 Task: Locate the nearest caves and caverns to Mammoth Cave, Kentucky, and Linville Caverns, North Carolina.
Action: Key pressed <Key.caps_lock>M<Key.caps_lock>ammoth<Key.space>cave,<Key.caps_lock>K<Key.caps_lock>entucky<Key.enter>
Screenshot: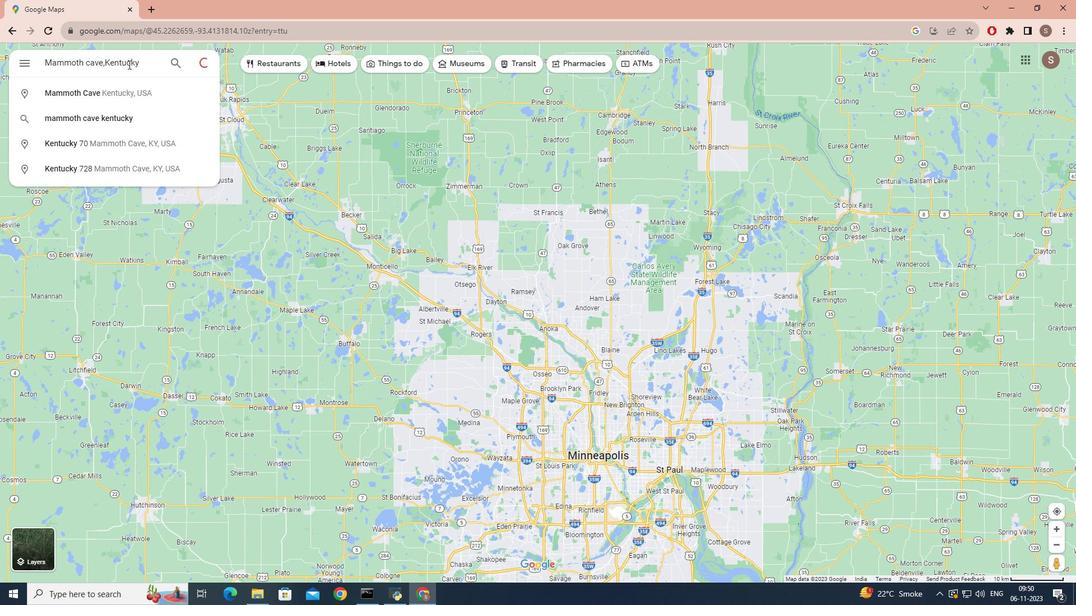 
Action: Mouse moved to (110, 255)
Screenshot: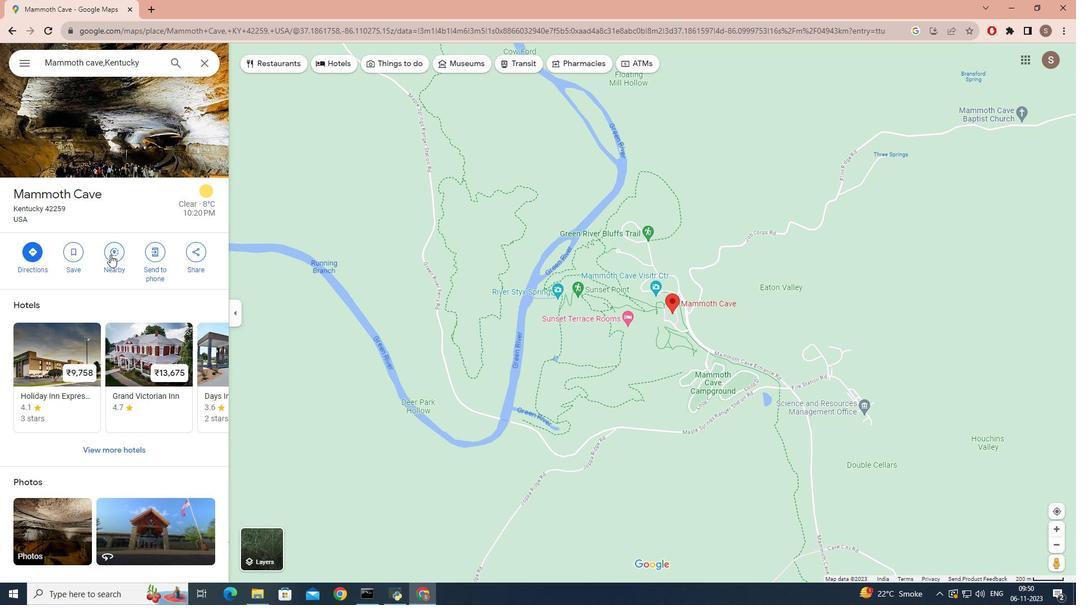 
Action: Mouse pressed left at (110, 255)
Screenshot: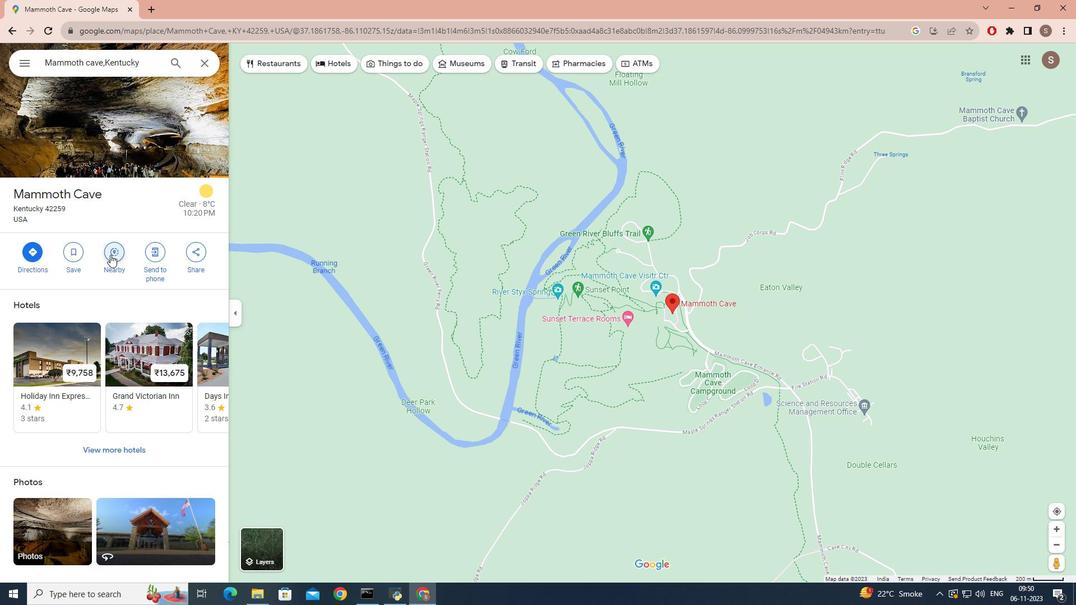 
Action: Mouse moved to (96, 60)
Screenshot: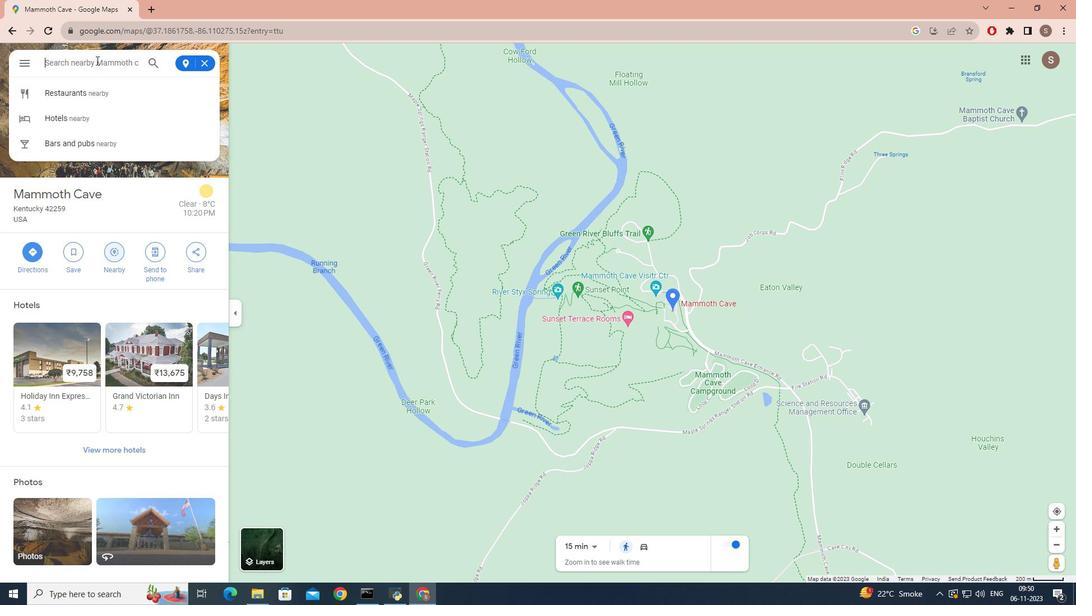 
Action: Mouse pressed left at (96, 60)
Screenshot: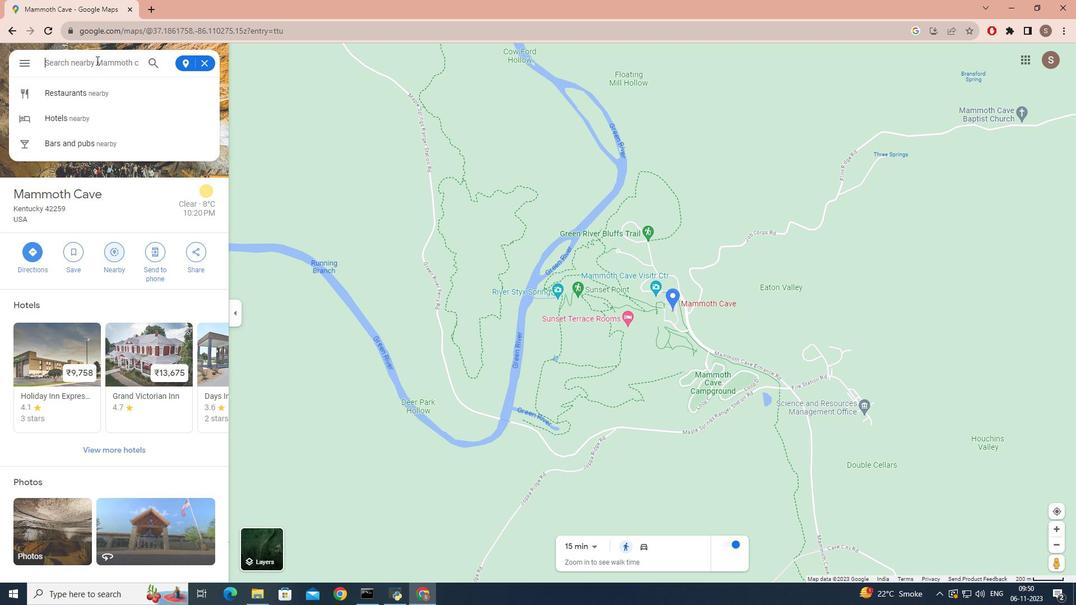 
Action: Key pressed caves<Key.space>and<Key.space>caverns<Key.enter>
Screenshot: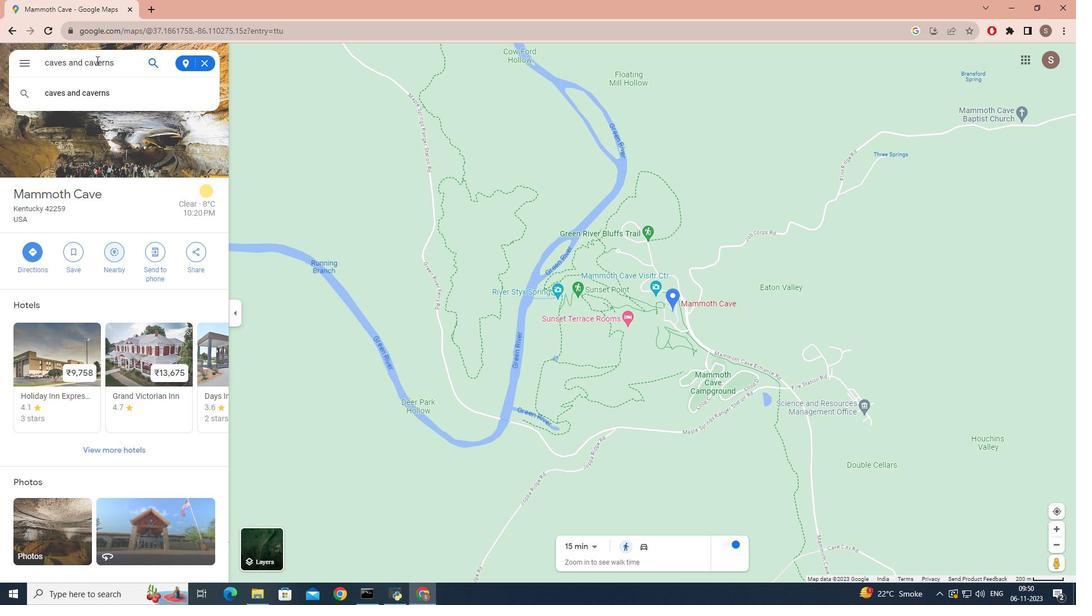 
Action: Mouse moved to (101, 175)
Screenshot: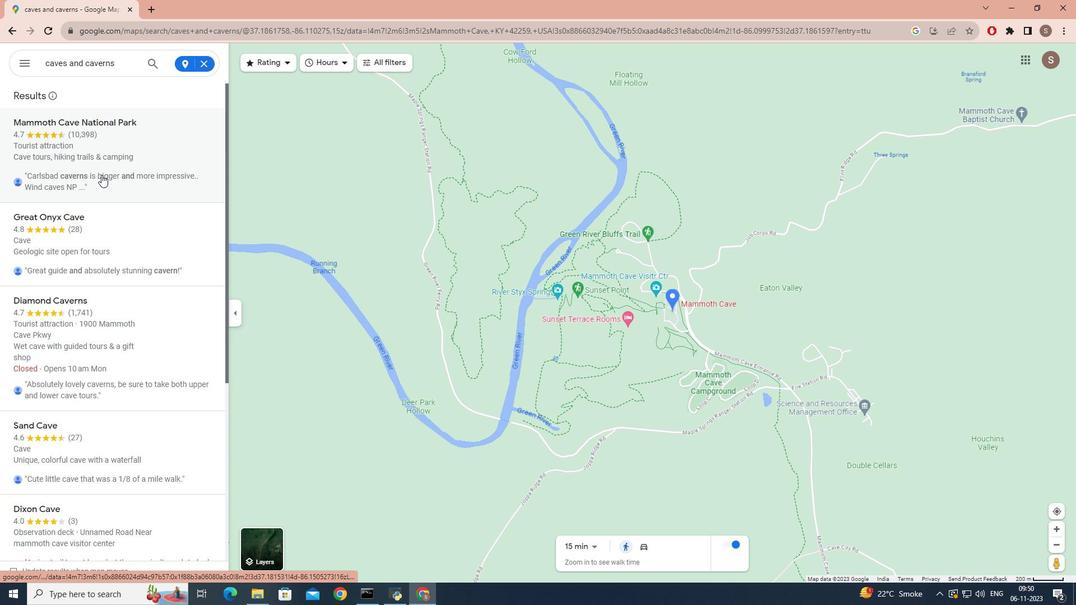 
Action: Mouse scrolled (101, 174) with delta (0, 0)
Screenshot: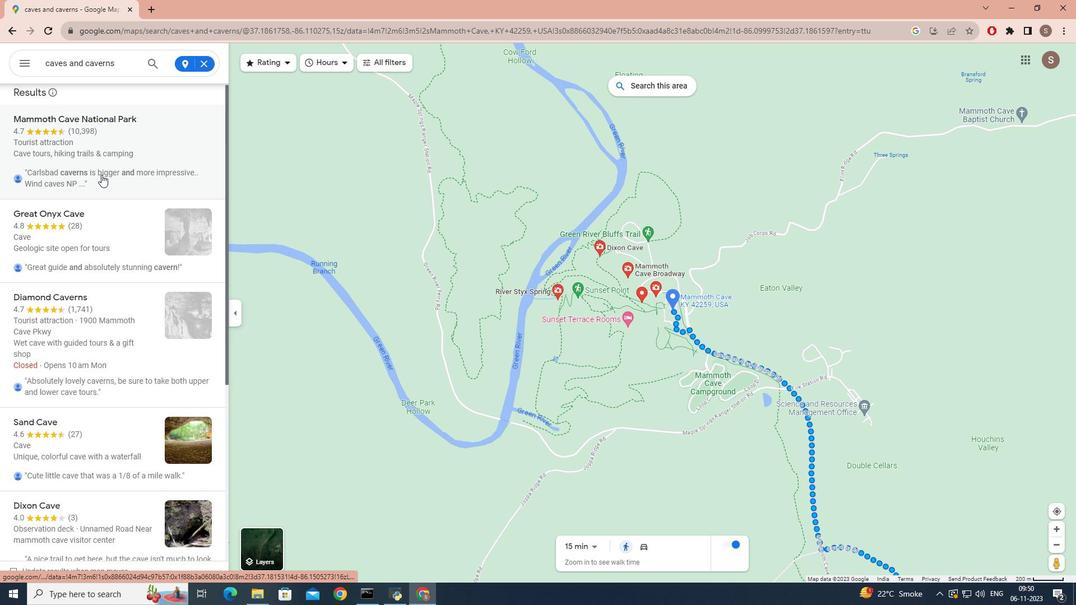 
Action: Mouse scrolled (101, 174) with delta (0, 0)
Screenshot: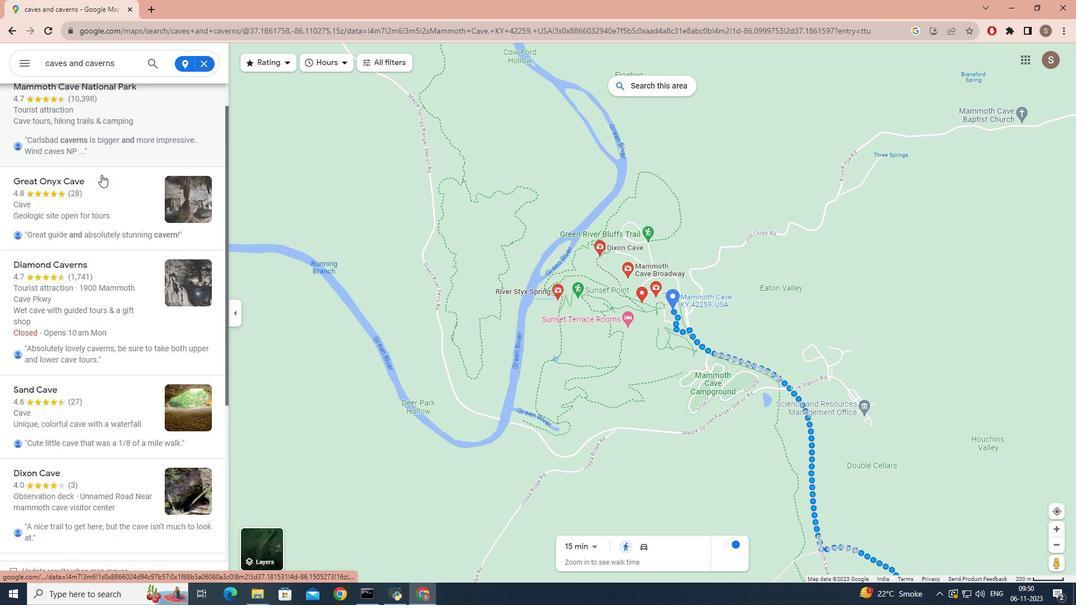 
Action: Mouse scrolled (101, 174) with delta (0, 0)
Screenshot: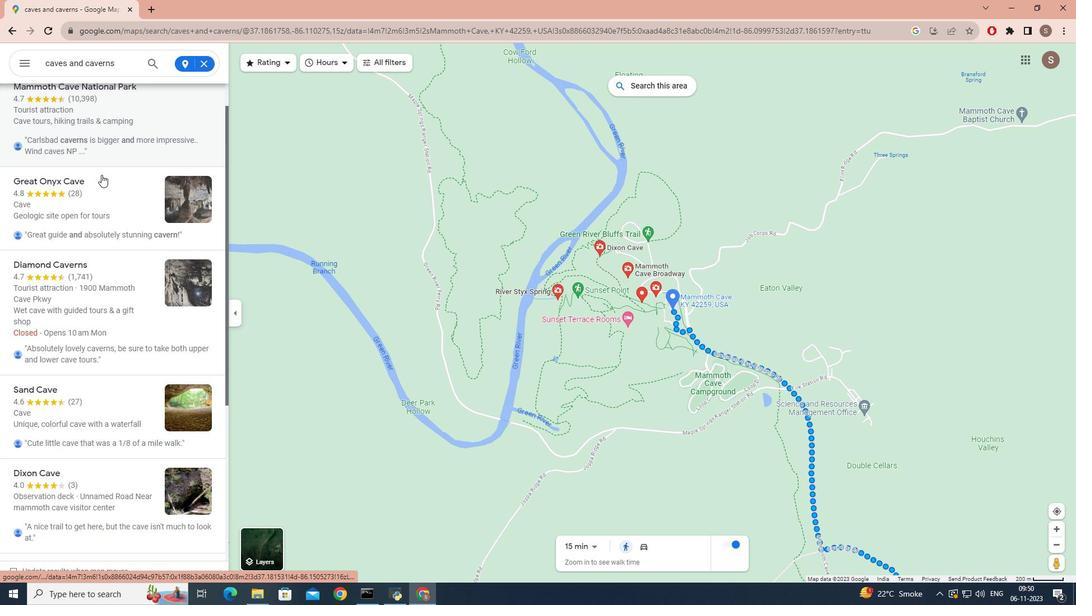 
Action: Mouse scrolled (101, 174) with delta (0, 0)
Screenshot: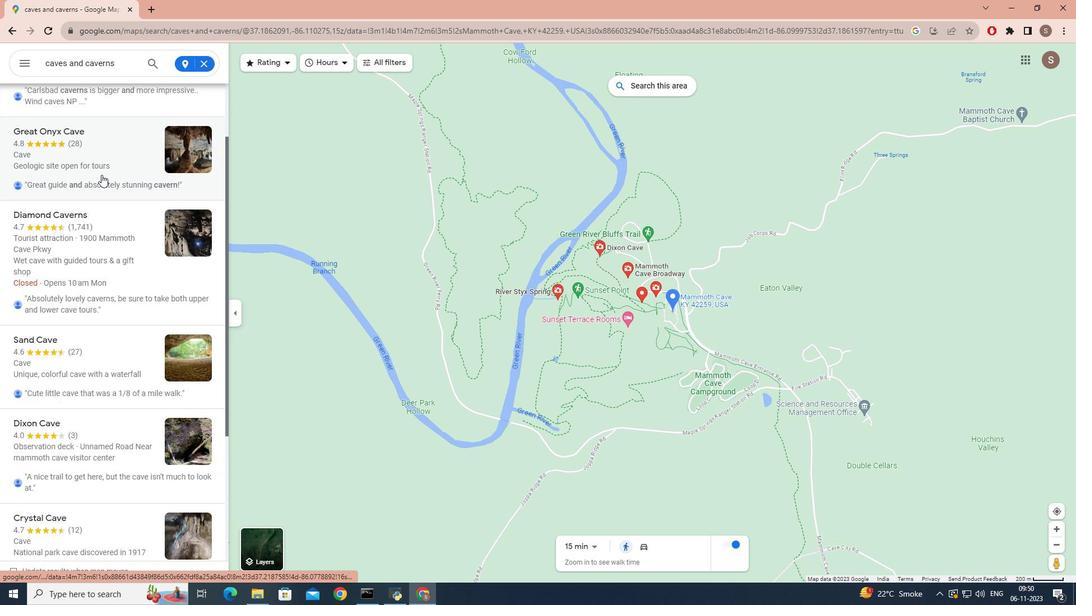 
Action: Mouse moved to (206, 65)
Screenshot: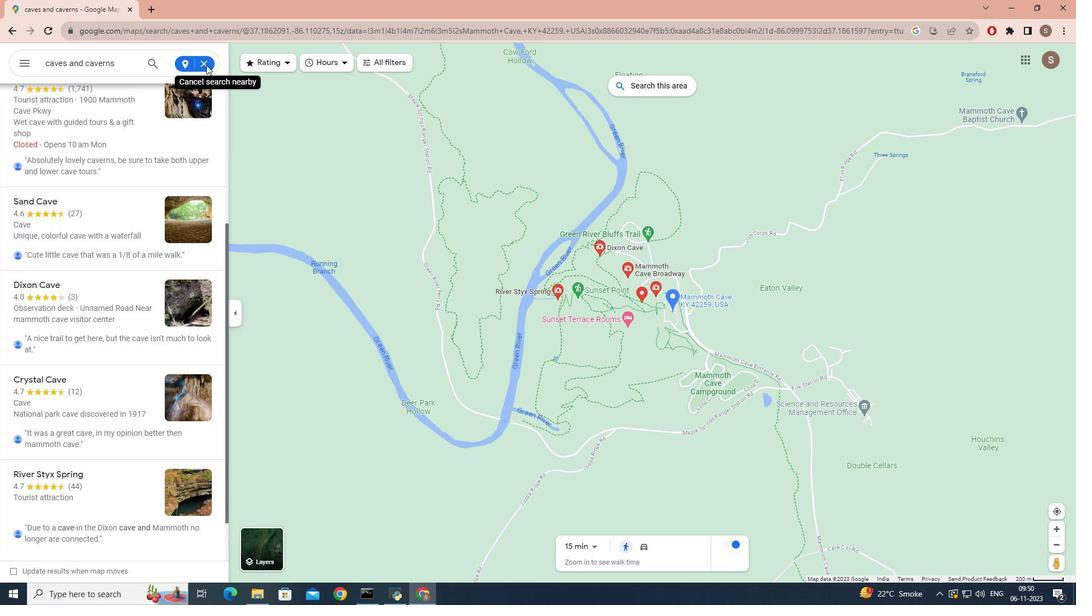 
Action: Mouse pressed left at (206, 65)
Screenshot: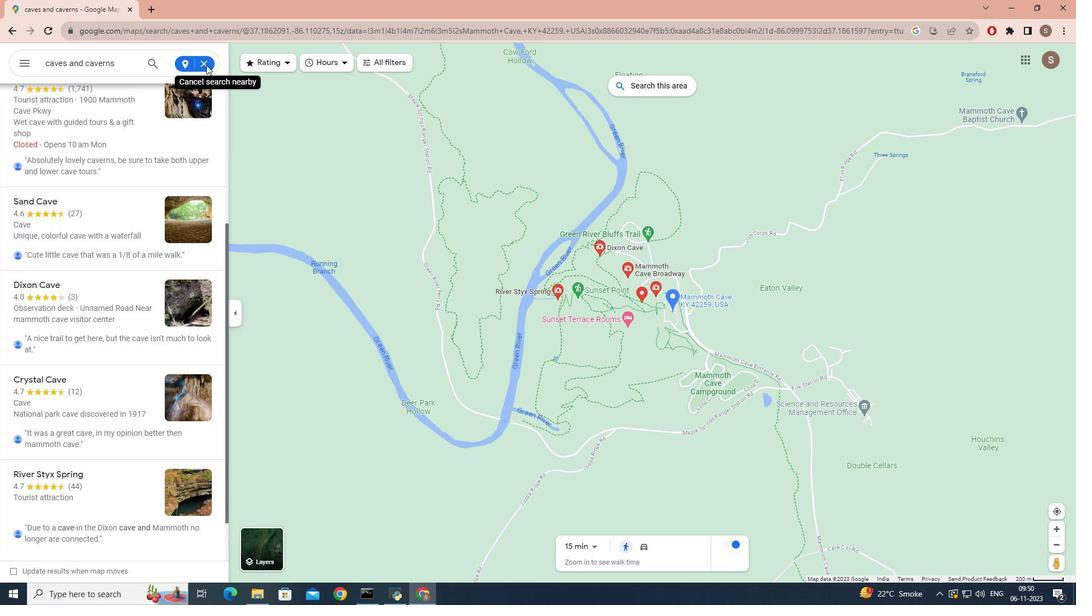 
Action: Mouse pressed left at (206, 65)
Screenshot: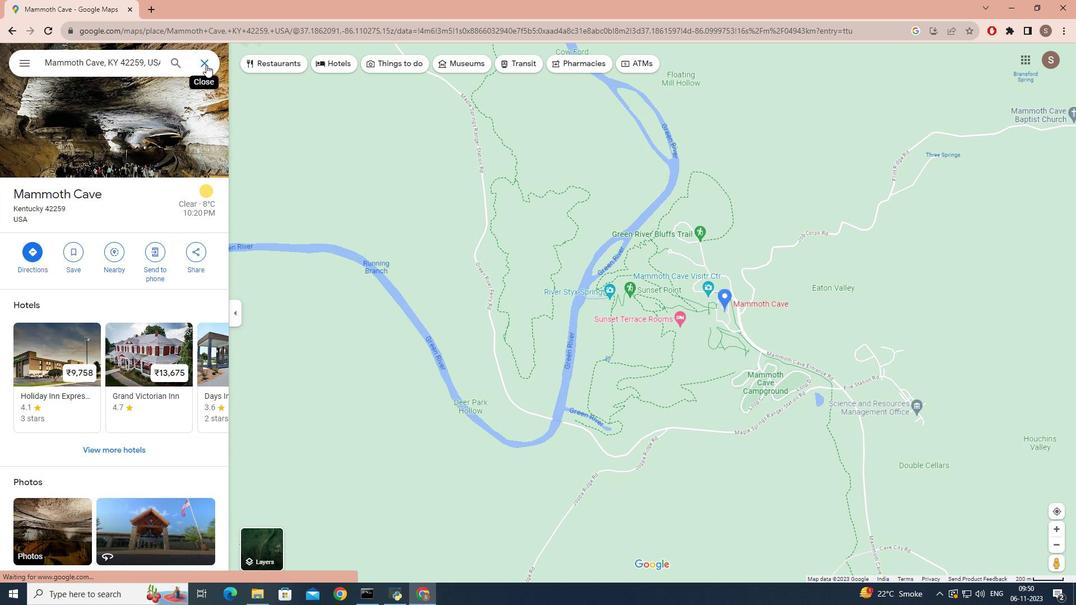 
Action: Mouse moved to (116, 54)
Screenshot: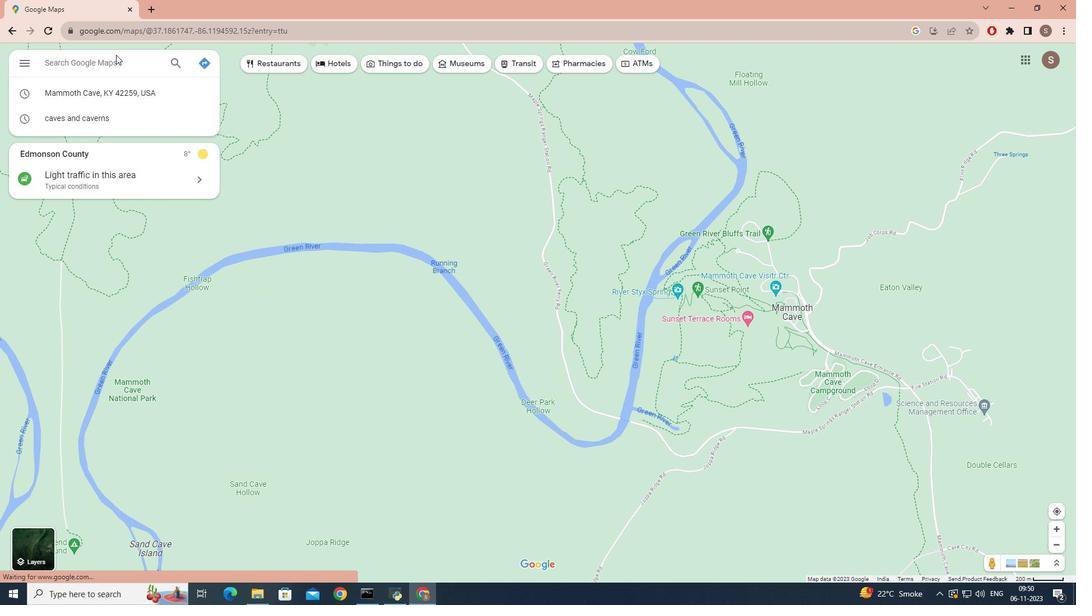 
Action: Key pressed <Key.caps_lock>L<Key.caps_lock>ink<Key.backspace>ville<Key.space><Key.caps_lock>C<Key.caps_lock>averns,<Key.space><Key.caps_lock>N<Key.caps_lock>orth<Key.space><Key.caps_lock>C<Key.caps_lock>alorina\<Key.backspace><Key.enter>
Screenshot: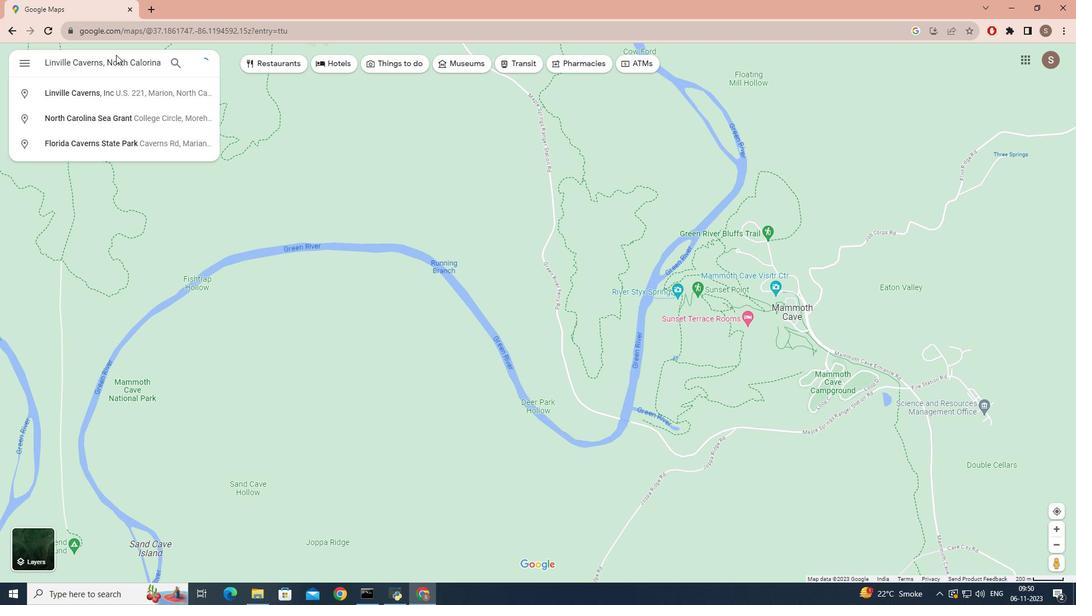 
Action: Mouse moved to (117, 282)
Screenshot: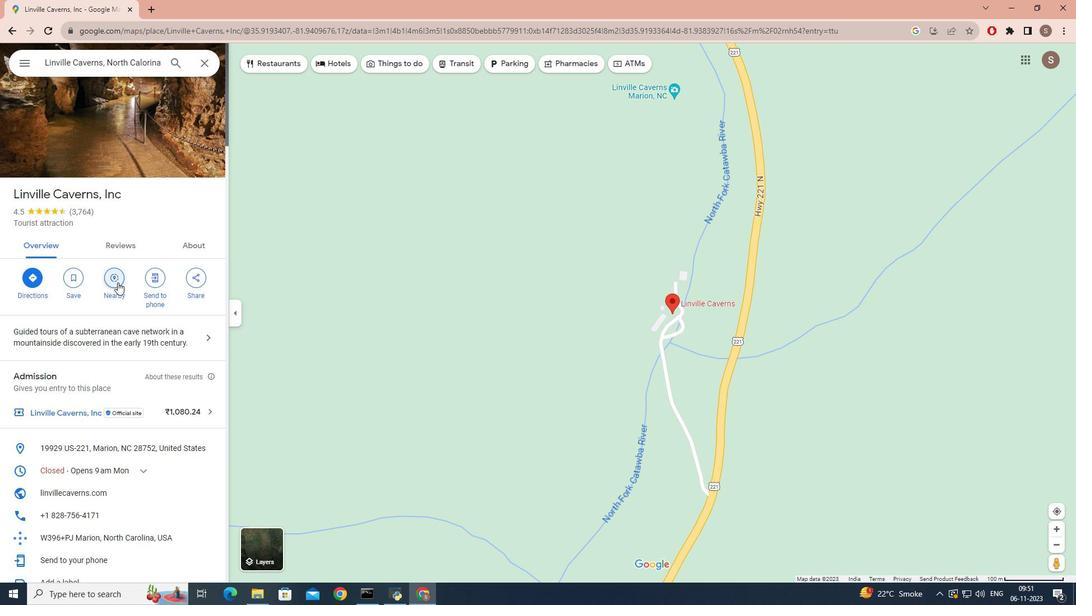 
Action: Mouse pressed left at (117, 282)
Screenshot: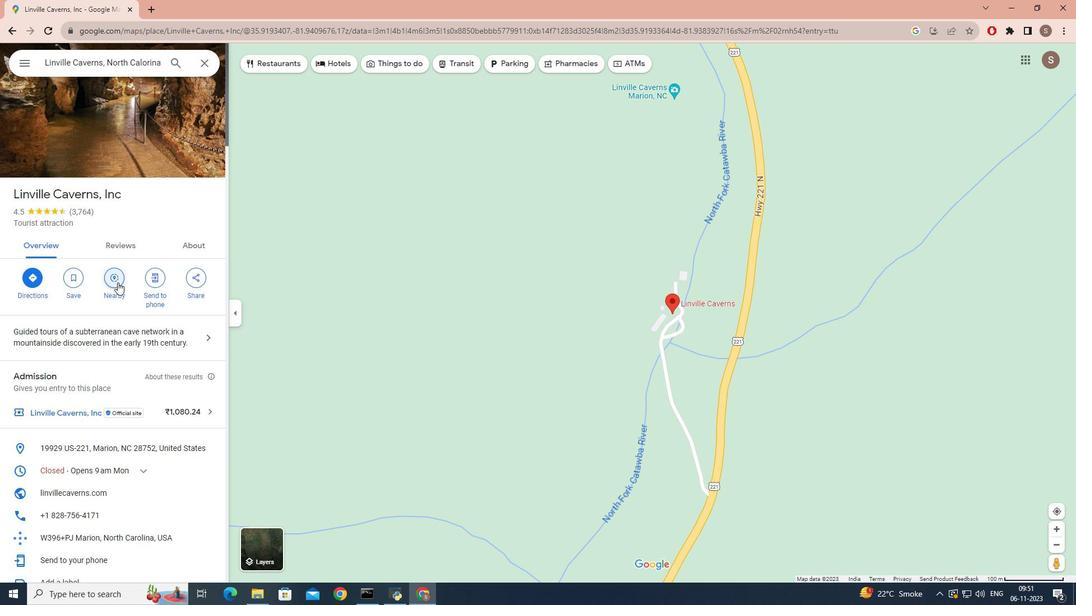 
Action: Mouse moved to (110, 58)
Screenshot: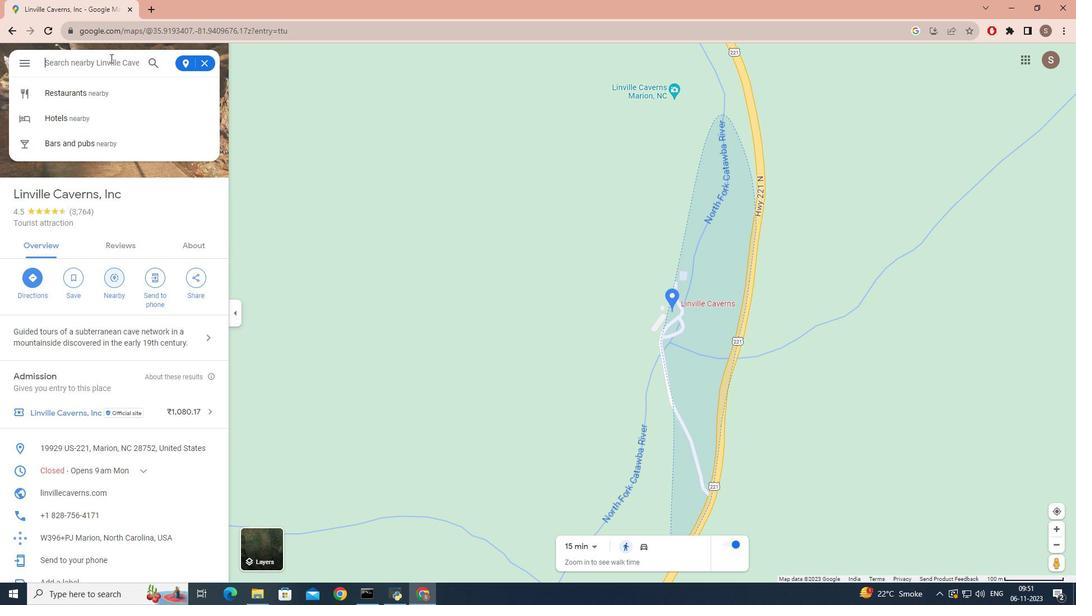 
Action: Key pressed caves<Key.space>and<Key.space>caverns<Key.enter>
Screenshot: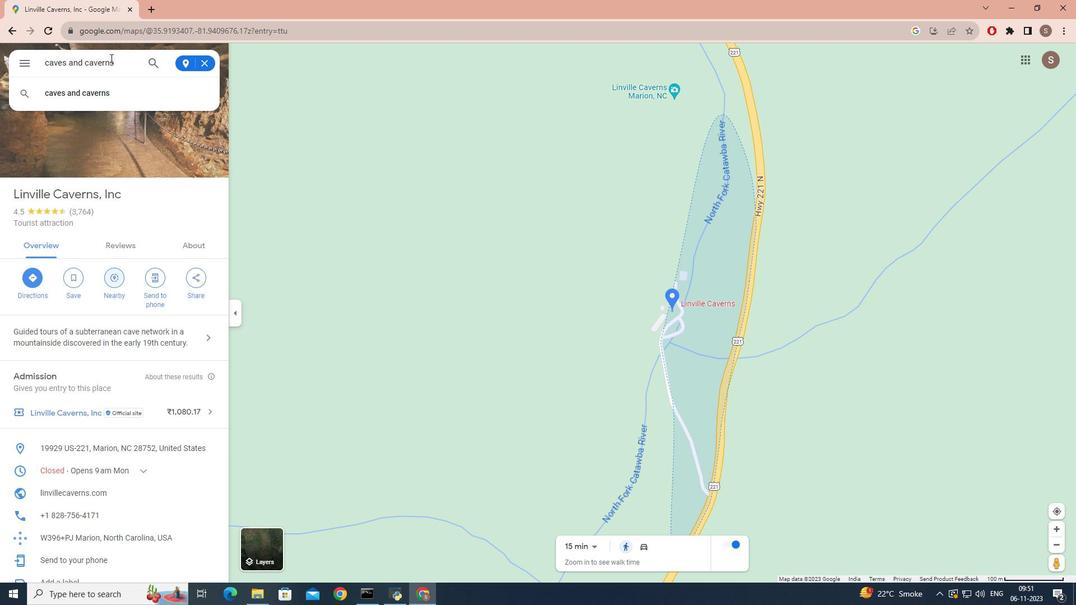 
Action: Mouse moved to (85, 100)
Screenshot: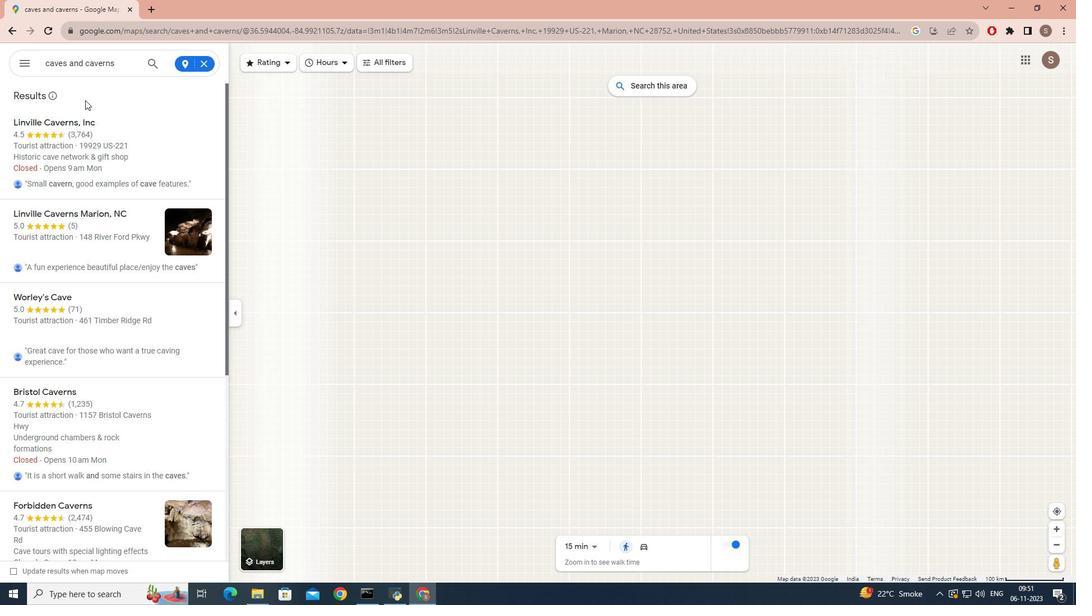 
Action: Mouse scrolled (85, 99) with delta (0, 0)
Screenshot: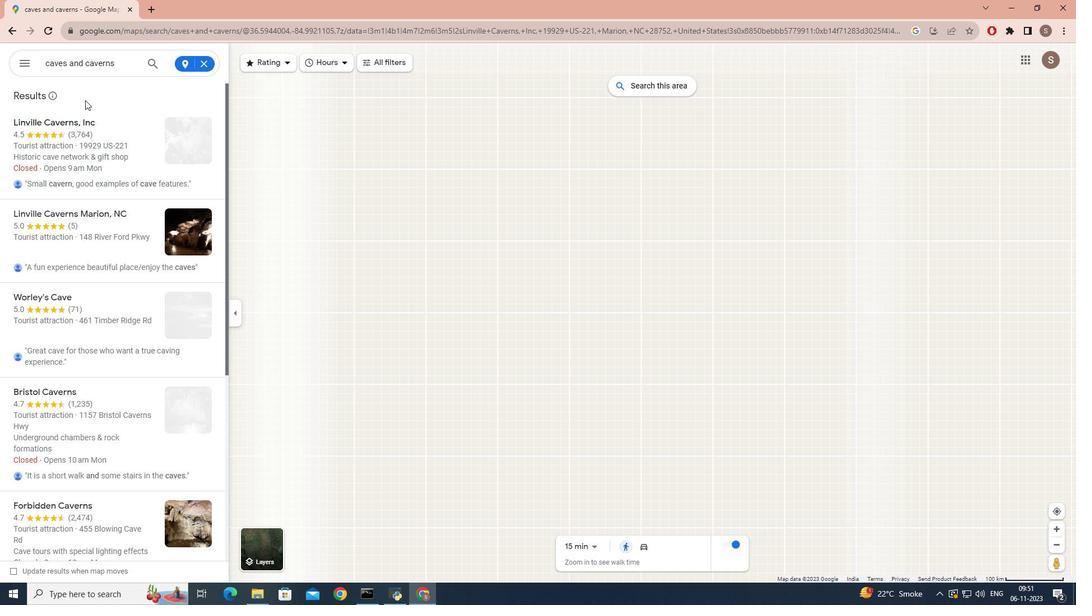 
Action: Mouse scrolled (85, 99) with delta (0, 0)
Screenshot: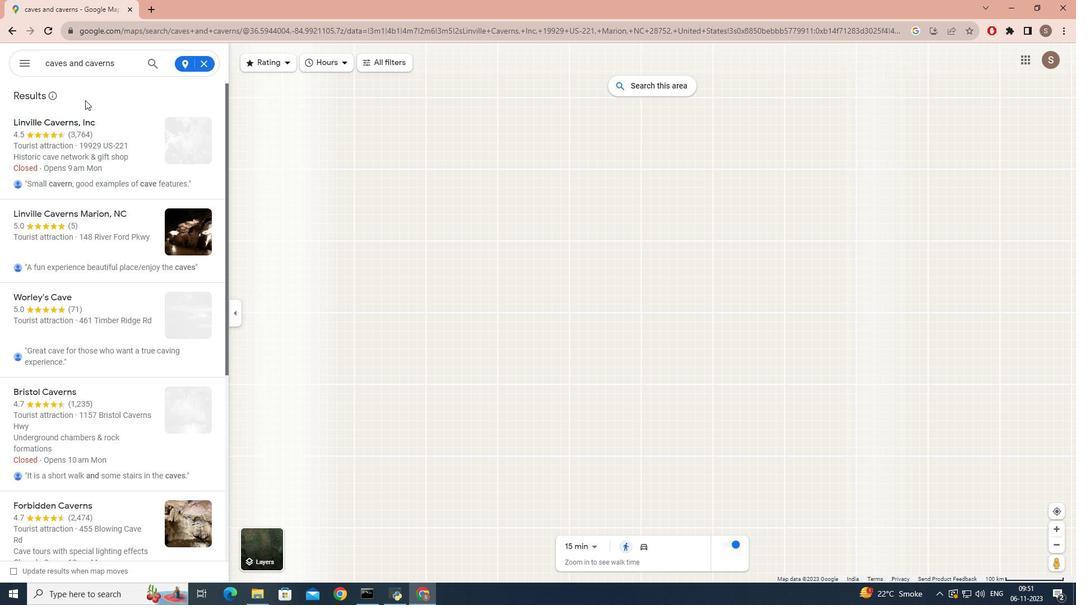
Action: Mouse scrolled (85, 99) with delta (0, 0)
Screenshot: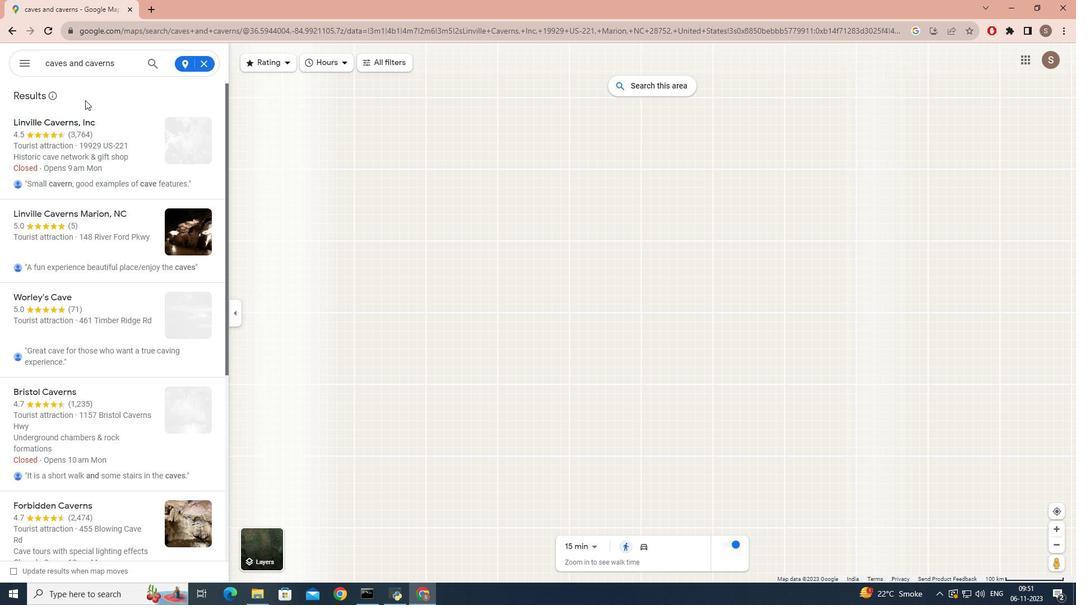 
Action: Mouse scrolled (85, 99) with delta (0, 0)
Screenshot: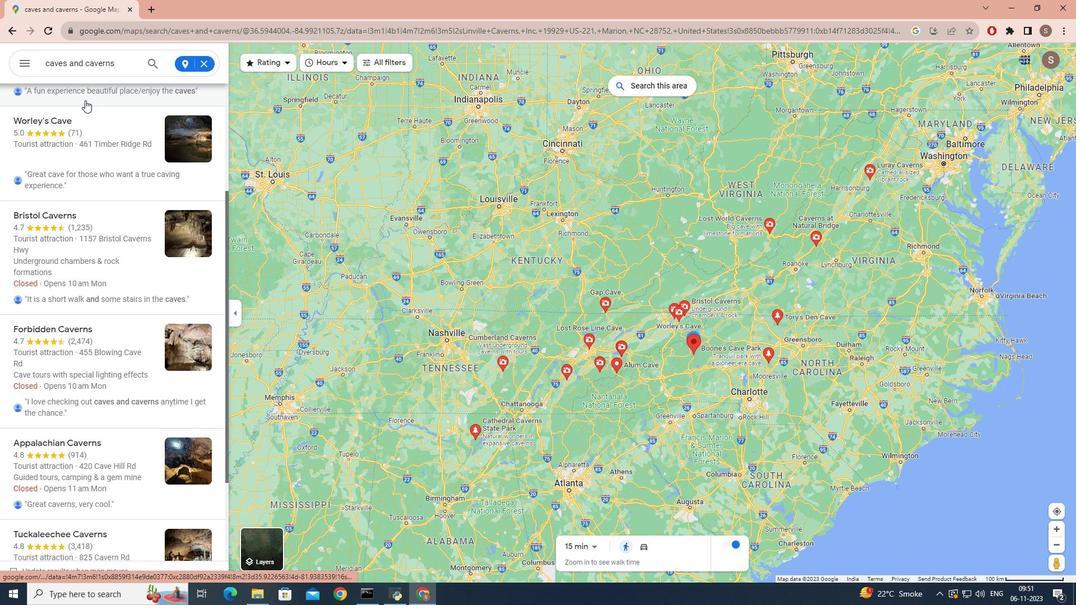 
Action: Mouse scrolled (85, 99) with delta (0, 0)
Screenshot: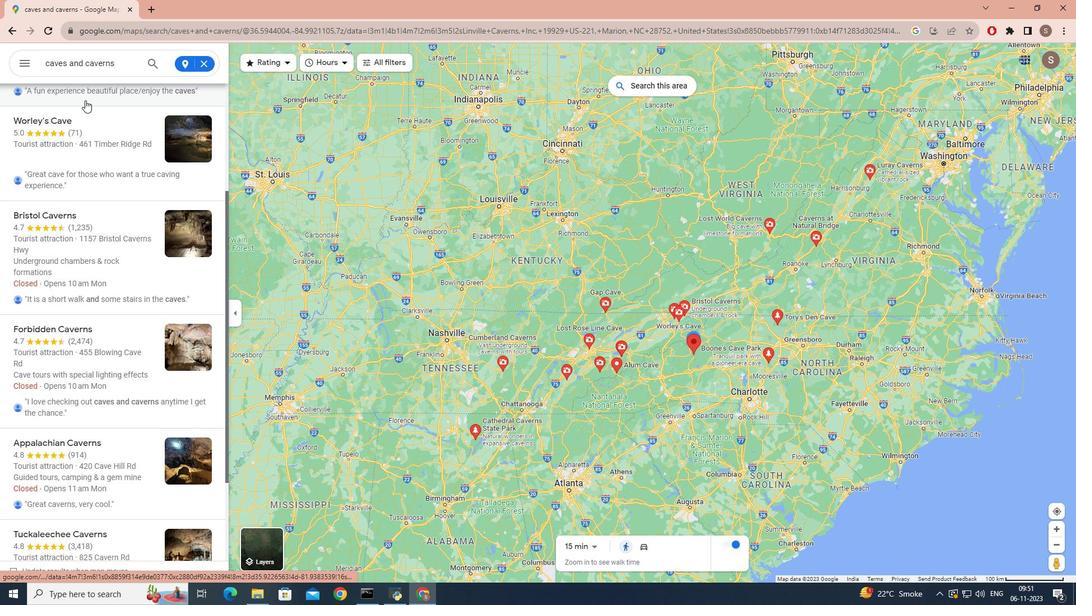 
Action: Mouse scrolled (85, 99) with delta (0, 0)
Screenshot: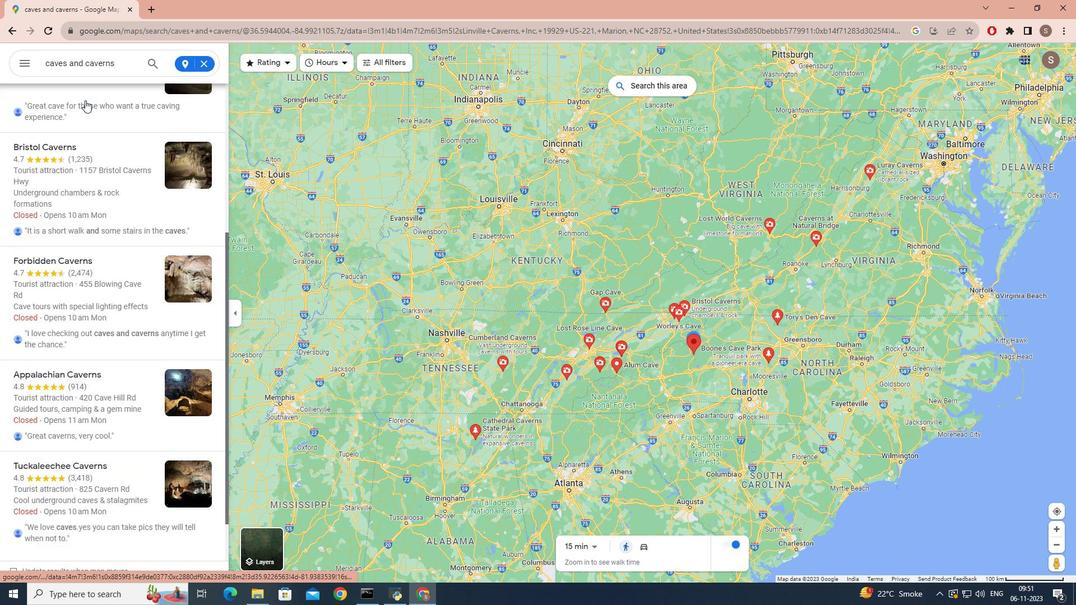 
Action: Mouse scrolled (85, 99) with delta (0, 0)
Screenshot: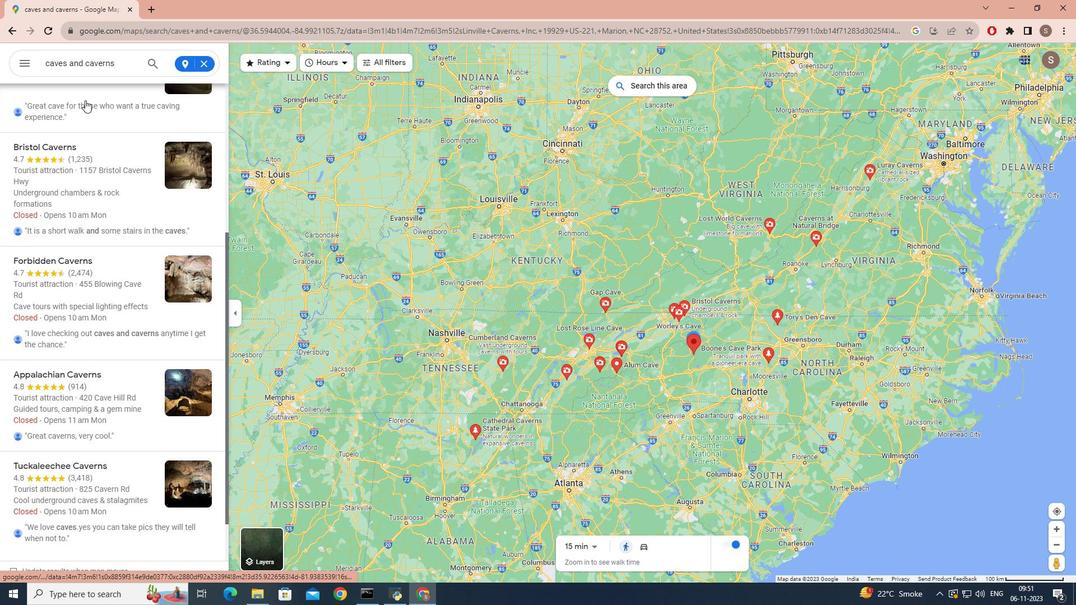 
Action: Mouse scrolled (85, 99) with delta (0, 0)
Screenshot: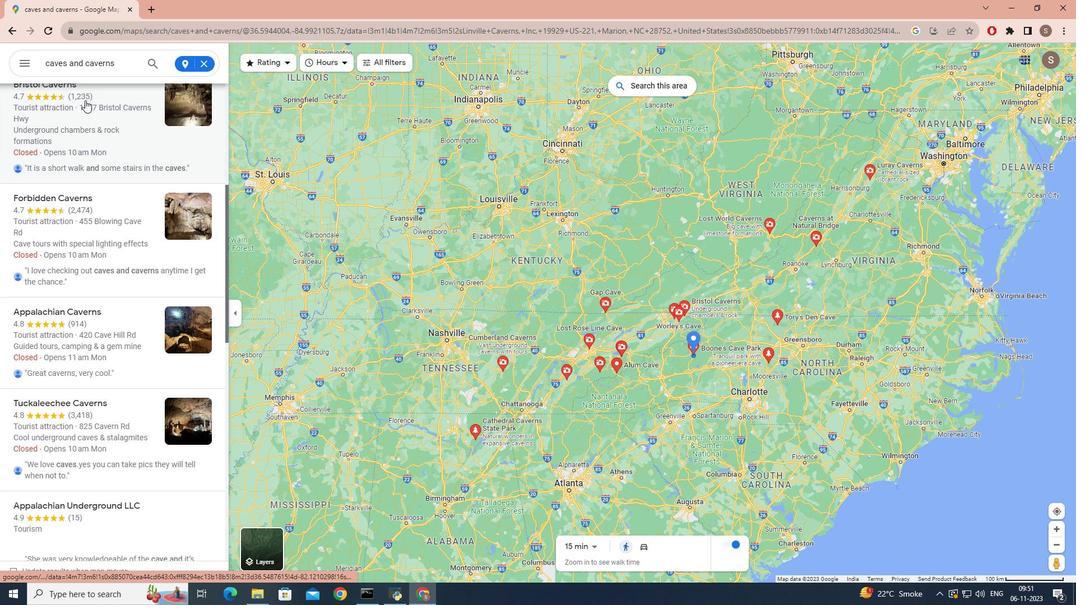 
Action: Mouse scrolled (85, 99) with delta (0, 0)
Screenshot: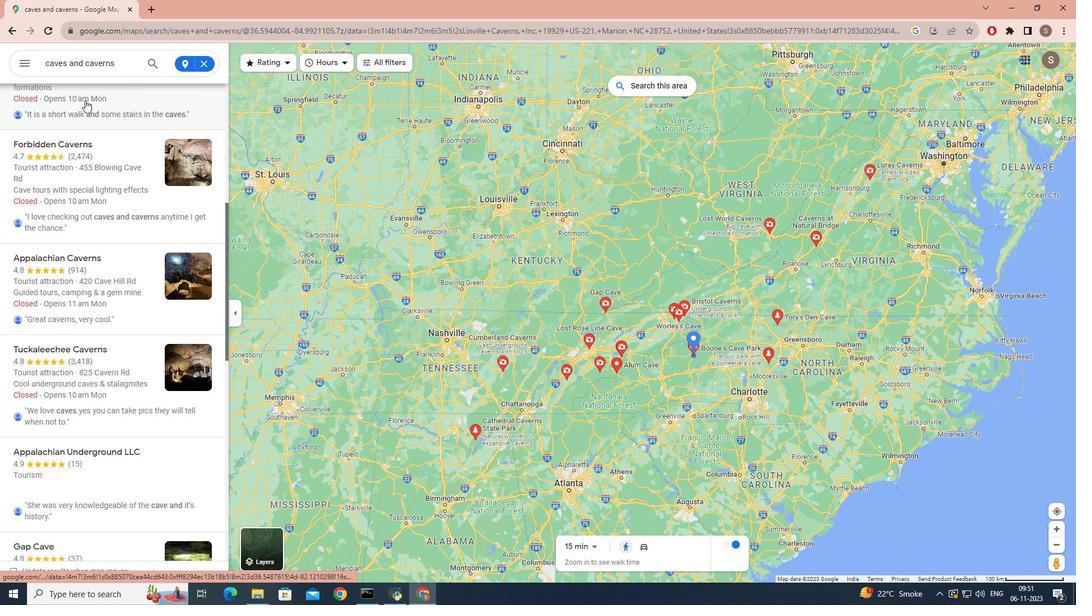 
Action: Mouse scrolled (85, 99) with delta (0, 0)
Screenshot: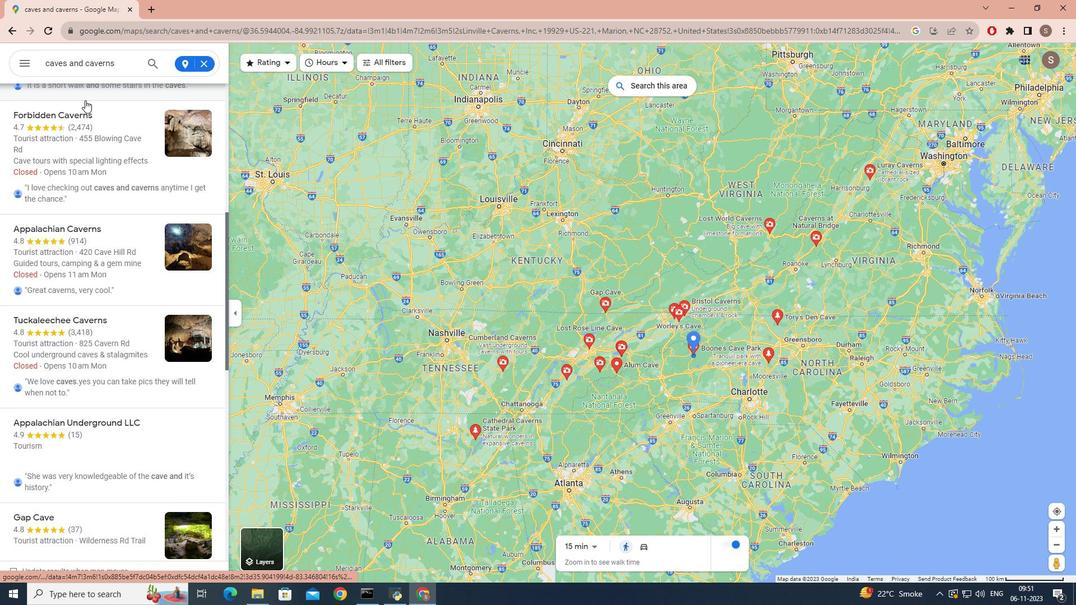 
Action: Mouse scrolled (85, 99) with delta (0, 0)
Screenshot: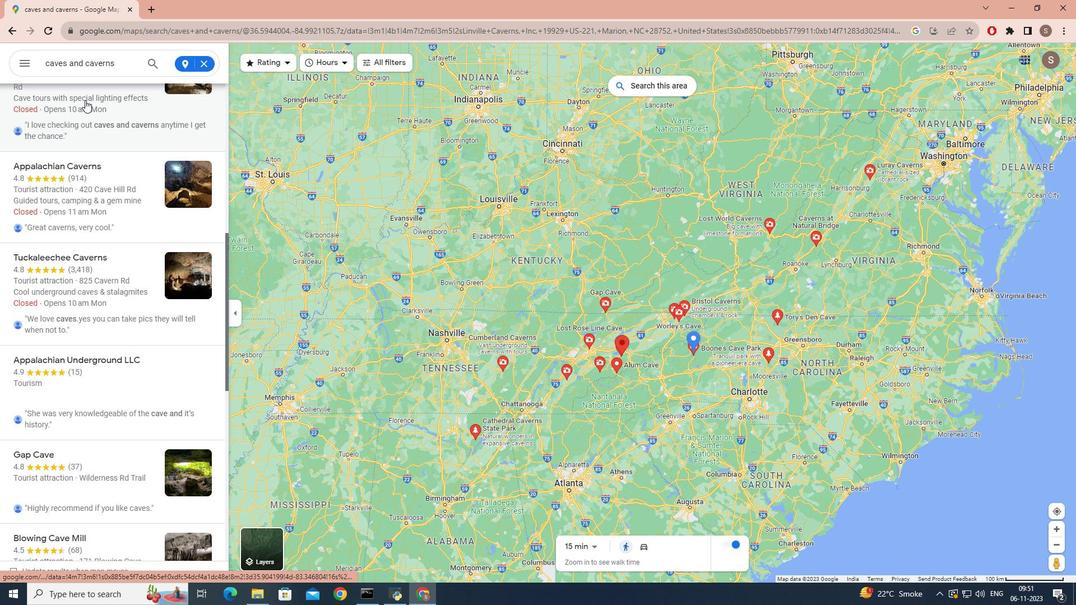 
Action: Mouse scrolled (85, 99) with delta (0, 0)
Screenshot: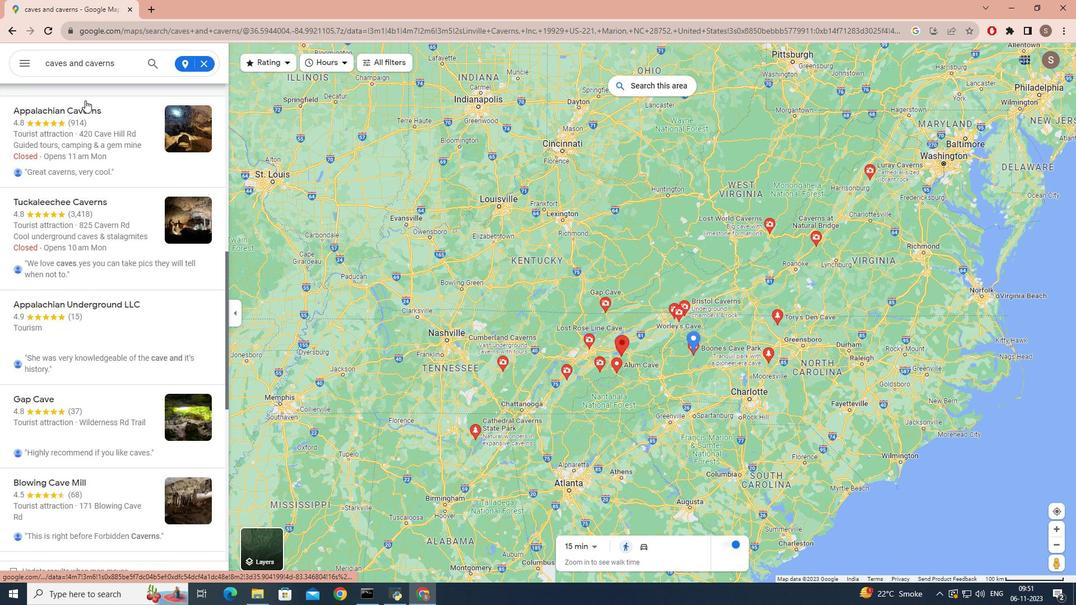
